 Task: Select RSS feed as the website type.
Action: Mouse moved to (705, 73)
Screenshot: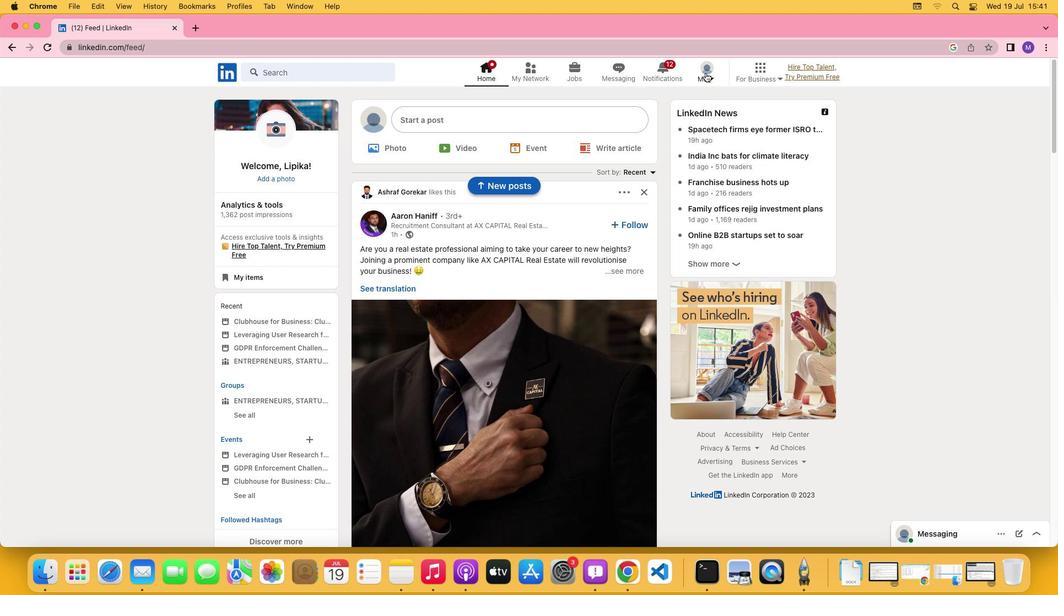 
Action: Mouse pressed left at (705, 73)
Screenshot: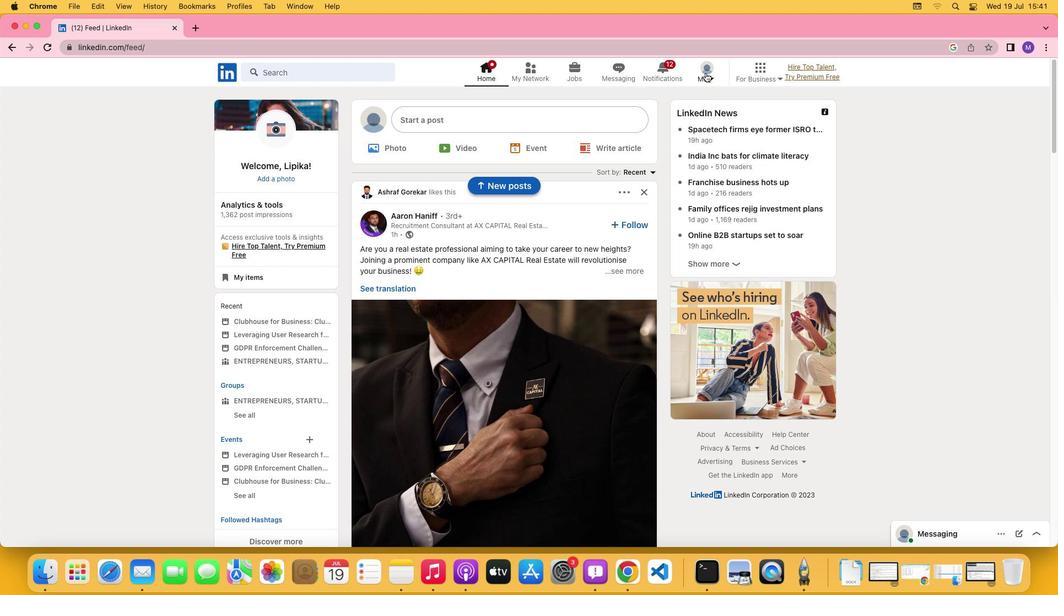 
Action: Mouse moved to (711, 76)
Screenshot: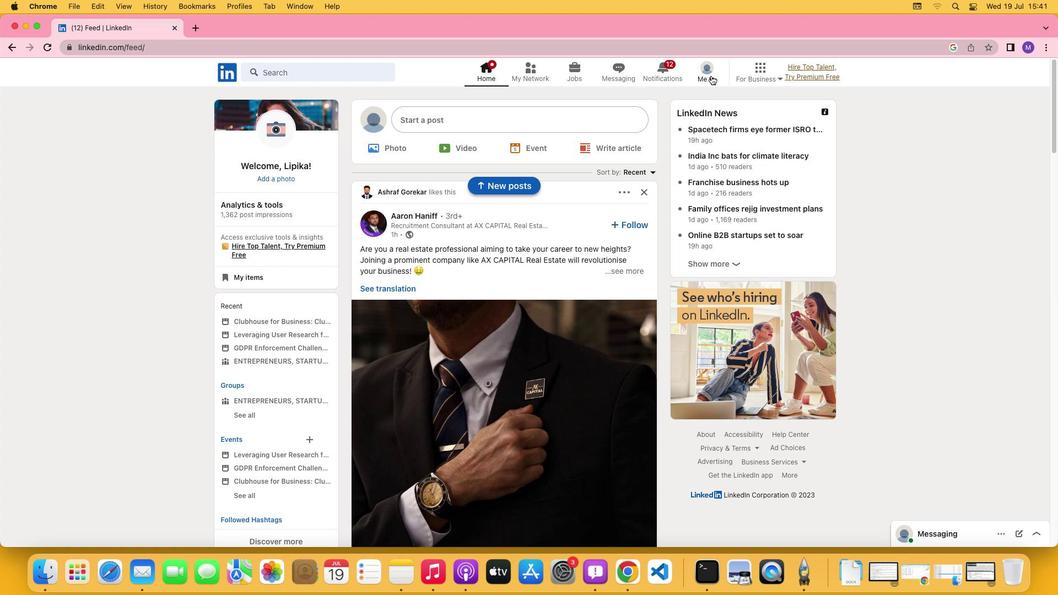 
Action: Mouse pressed left at (711, 76)
Screenshot: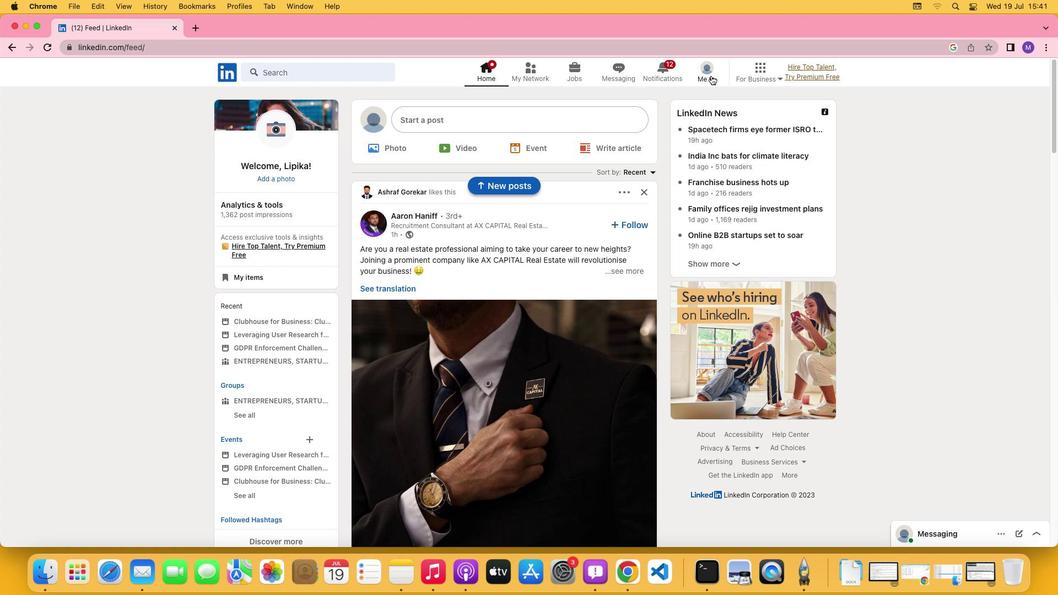 
Action: Mouse moved to (699, 136)
Screenshot: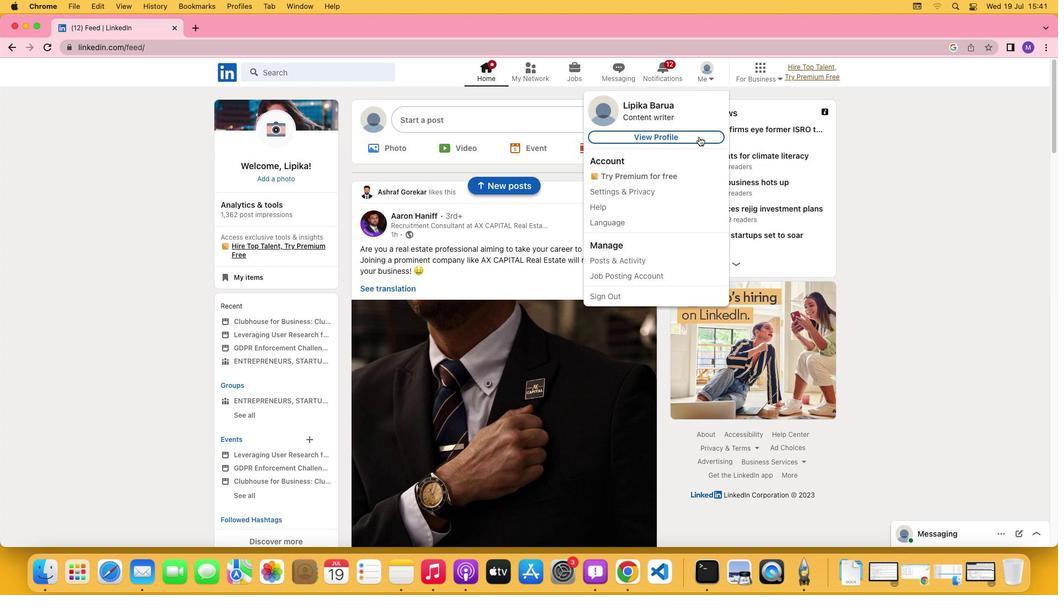 
Action: Mouse pressed left at (699, 136)
Screenshot: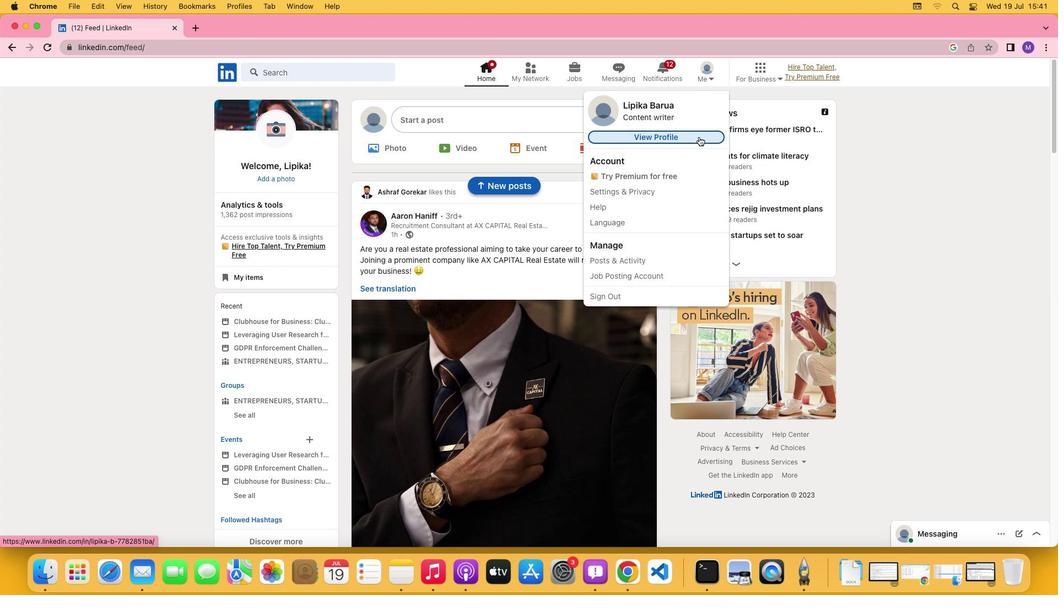
Action: Mouse moved to (352, 358)
Screenshot: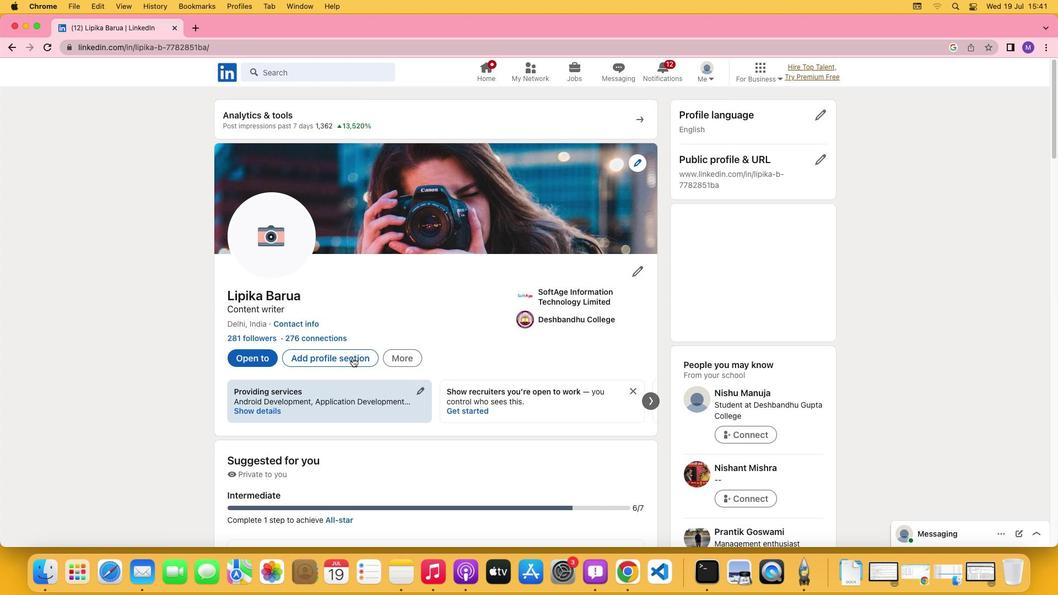 
Action: Mouse pressed left at (352, 358)
Screenshot: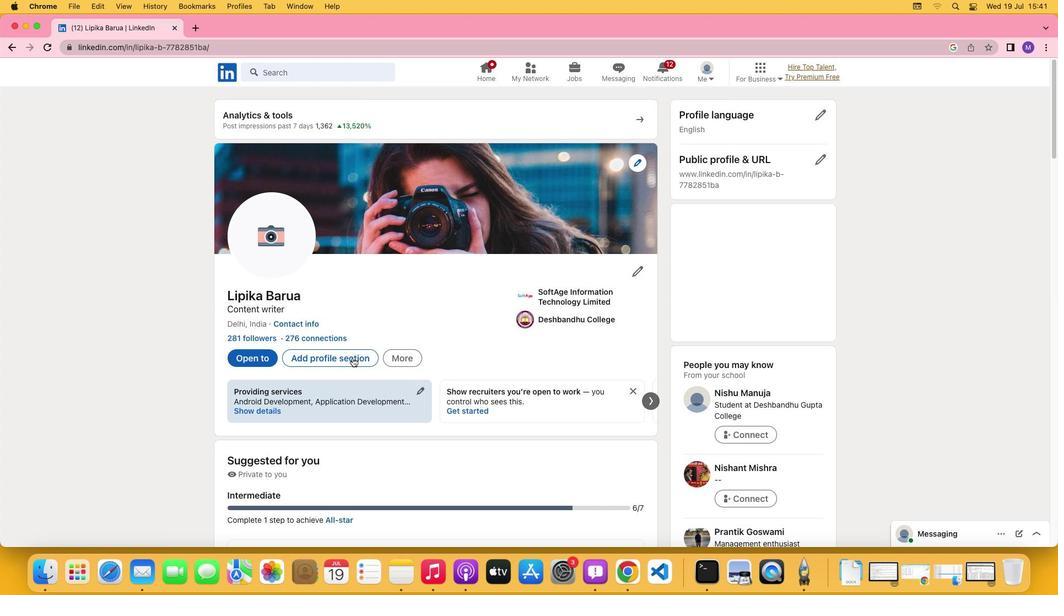 
Action: Mouse moved to (415, 331)
Screenshot: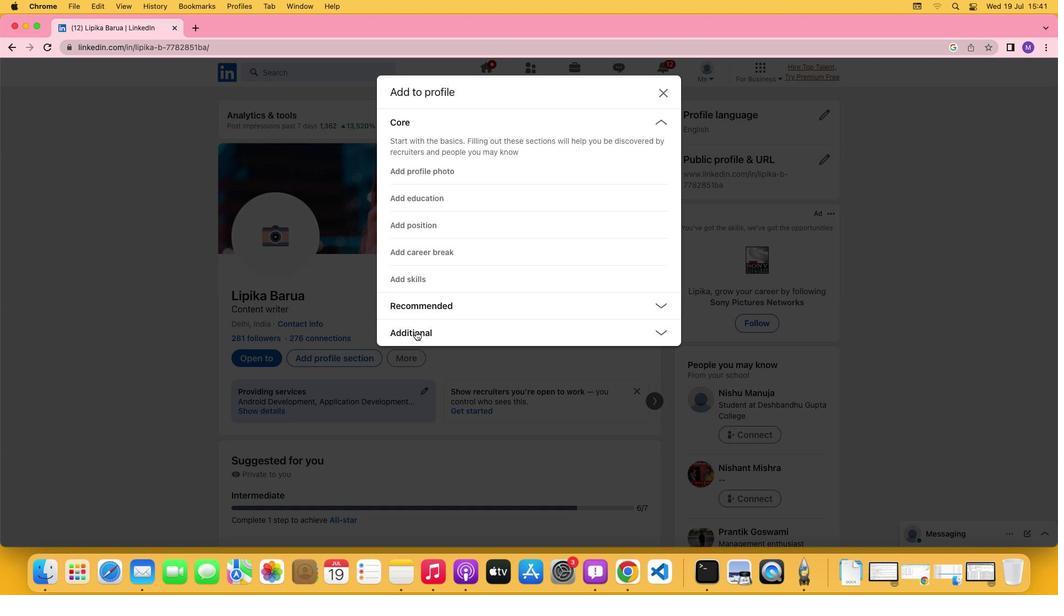 
Action: Mouse pressed left at (415, 331)
Screenshot: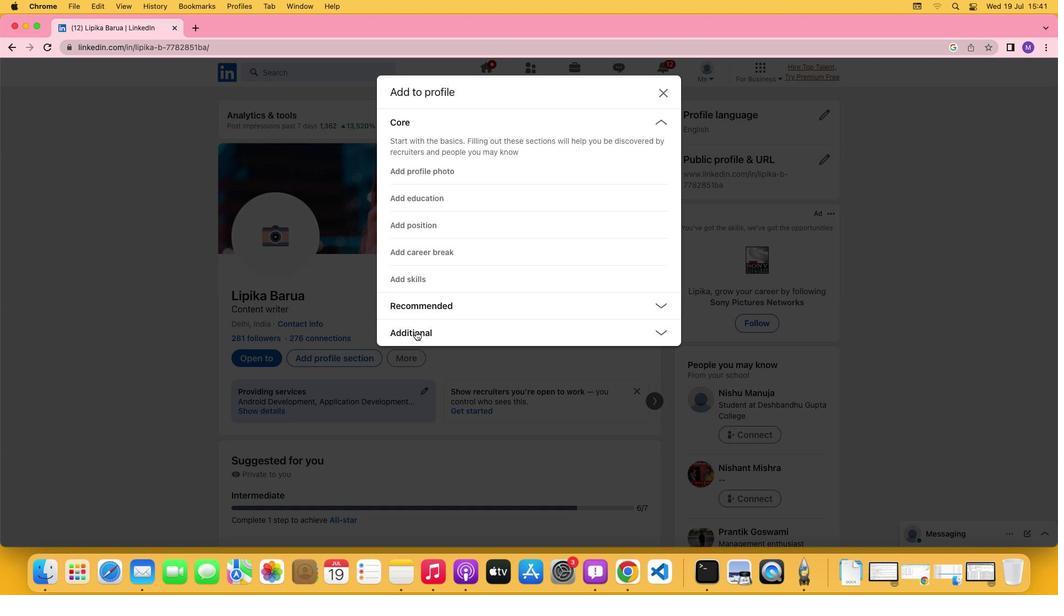 
Action: Mouse moved to (421, 439)
Screenshot: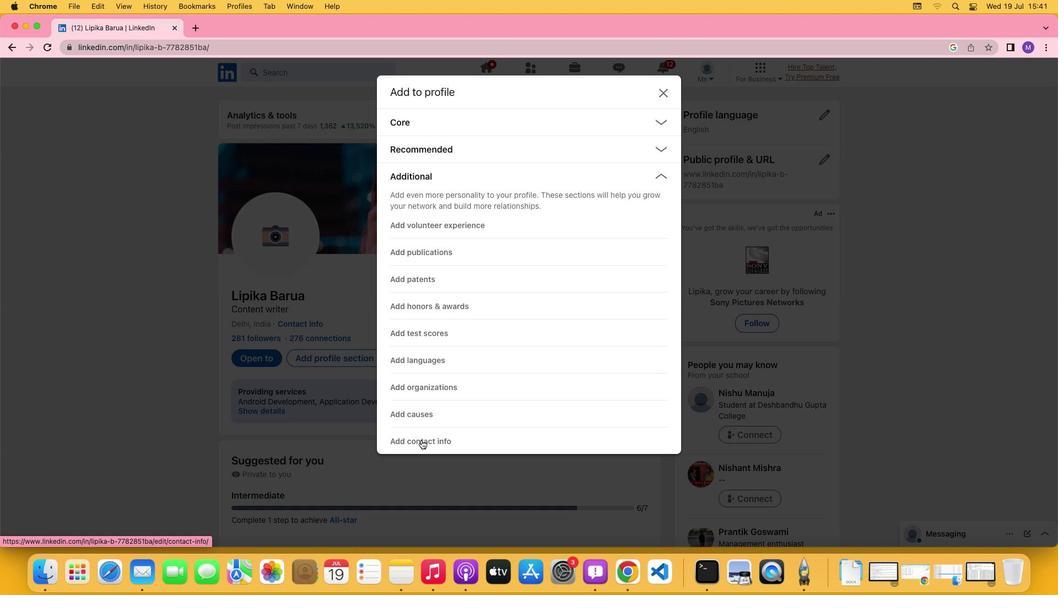 
Action: Mouse pressed left at (421, 439)
Screenshot: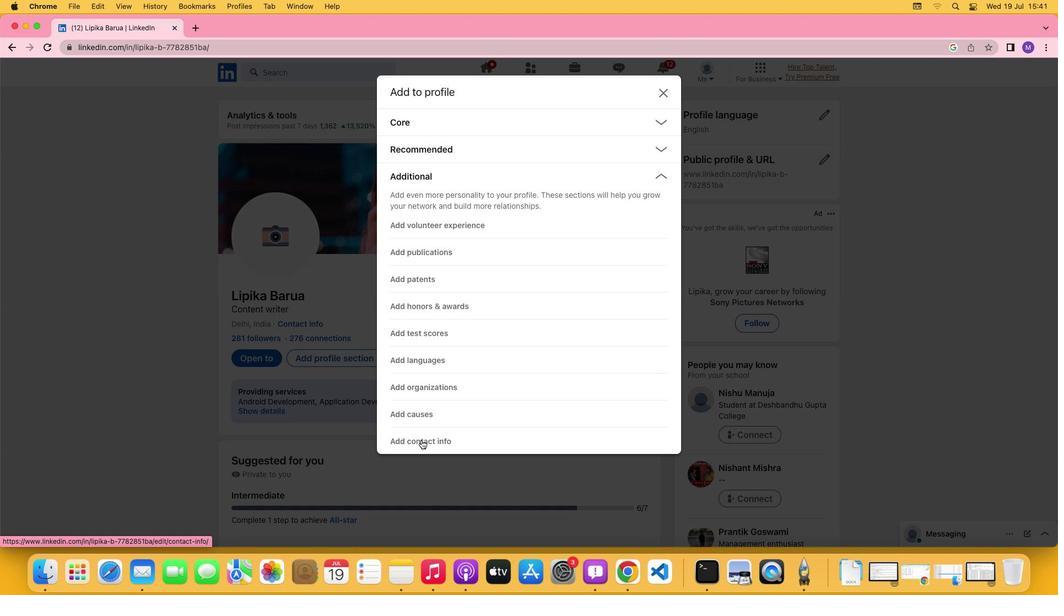 
Action: Mouse moved to (494, 346)
Screenshot: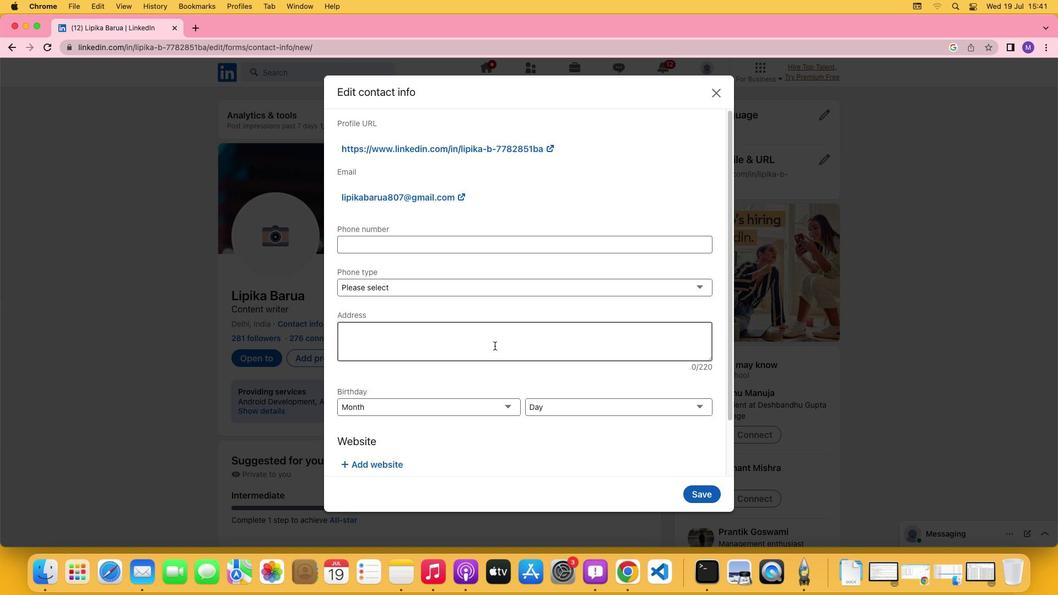 
Action: Mouse scrolled (494, 346) with delta (0, 0)
Screenshot: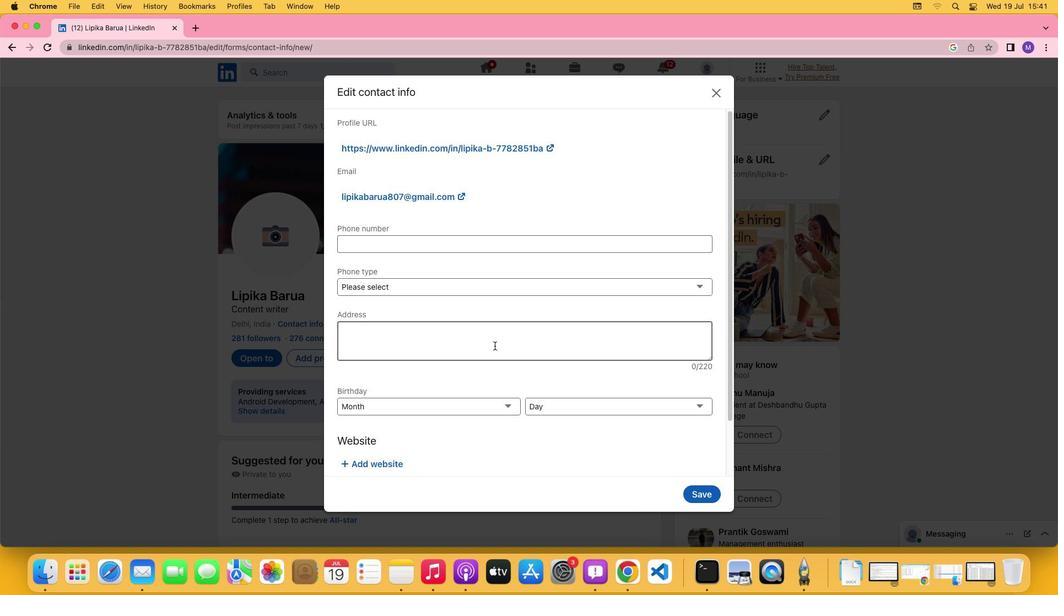 
Action: Mouse moved to (495, 346)
Screenshot: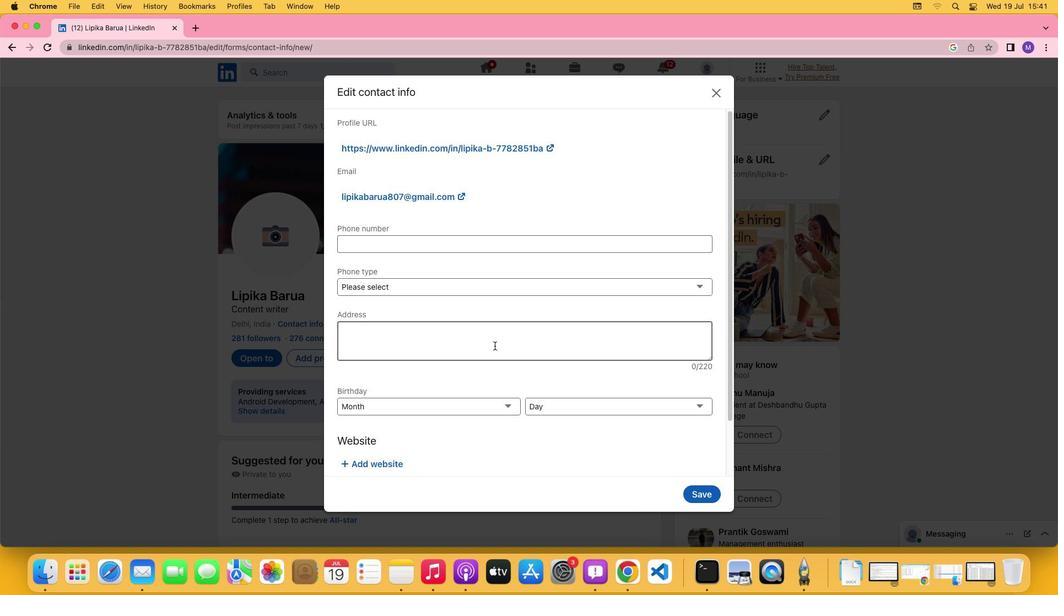 
Action: Mouse scrolled (495, 346) with delta (0, 0)
Screenshot: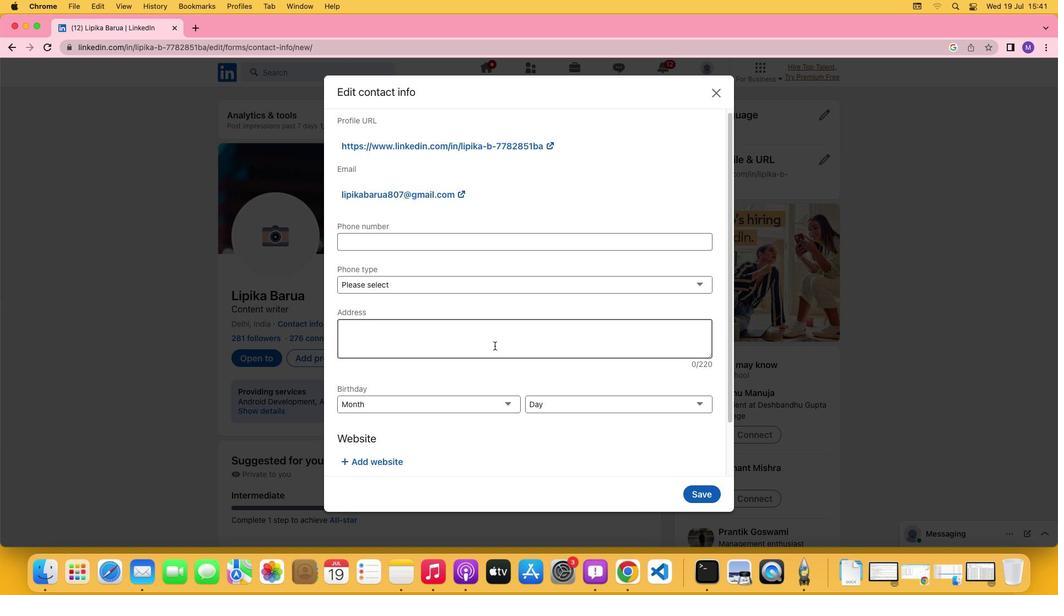 
Action: Mouse scrolled (495, 346) with delta (0, -1)
Screenshot: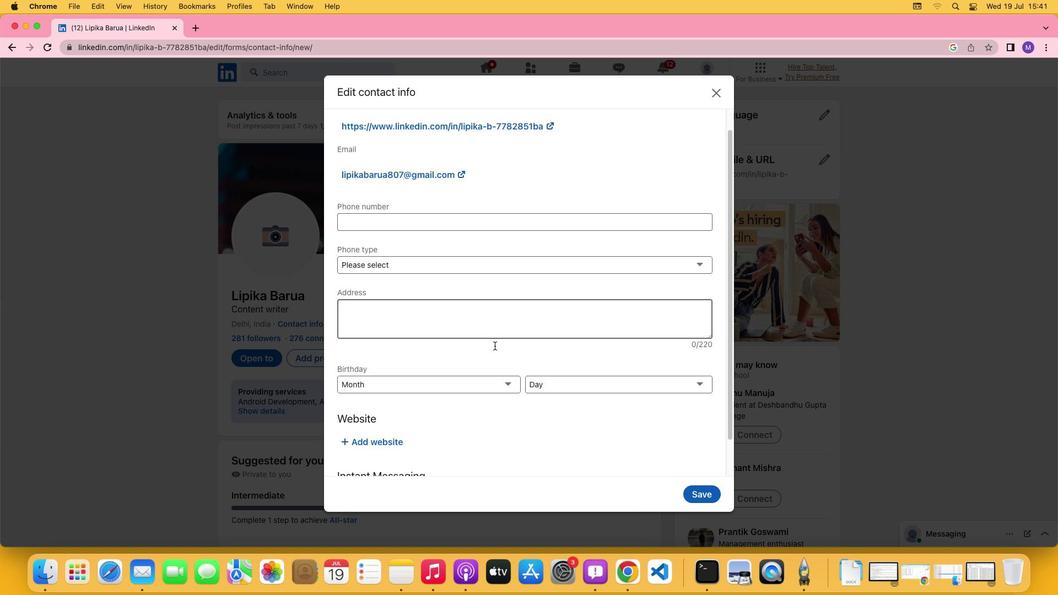 
Action: Mouse scrolled (495, 346) with delta (0, -1)
Screenshot: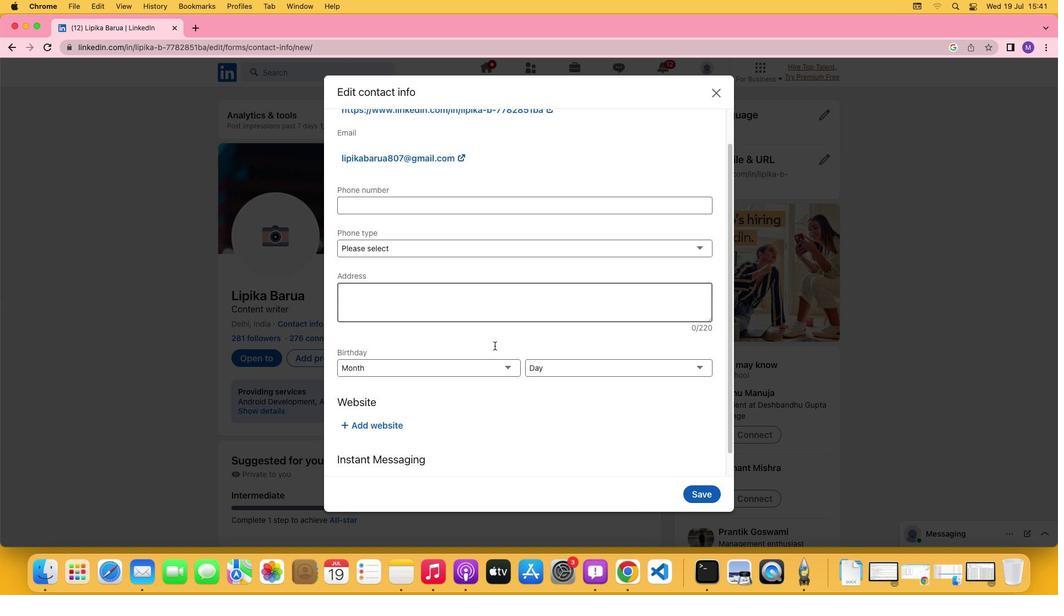
Action: Mouse moved to (393, 401)
Screenshot: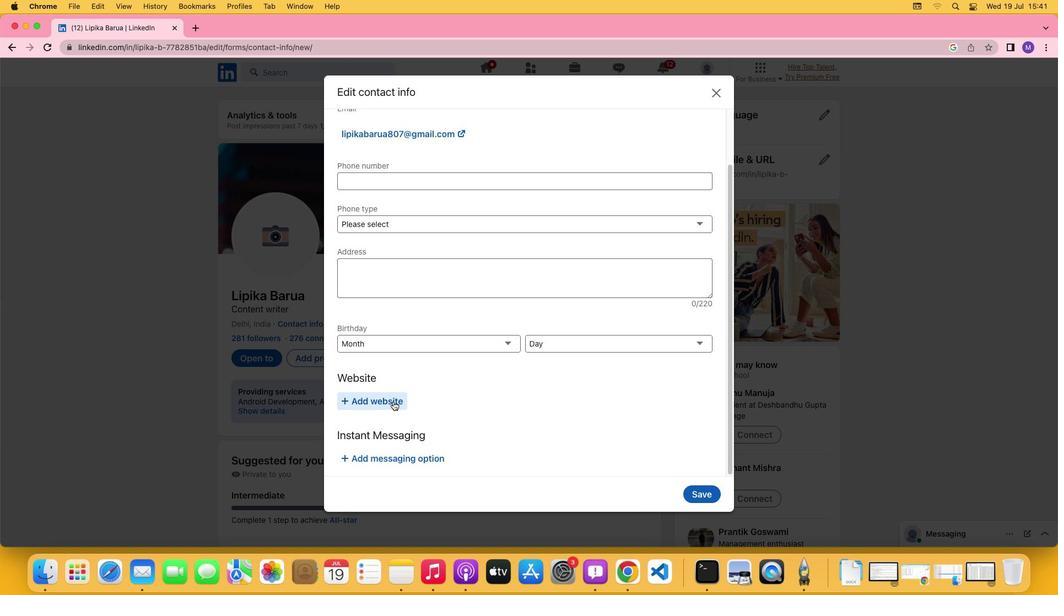 
Action: Mouse pressed left at (393, 401)
Screenshot: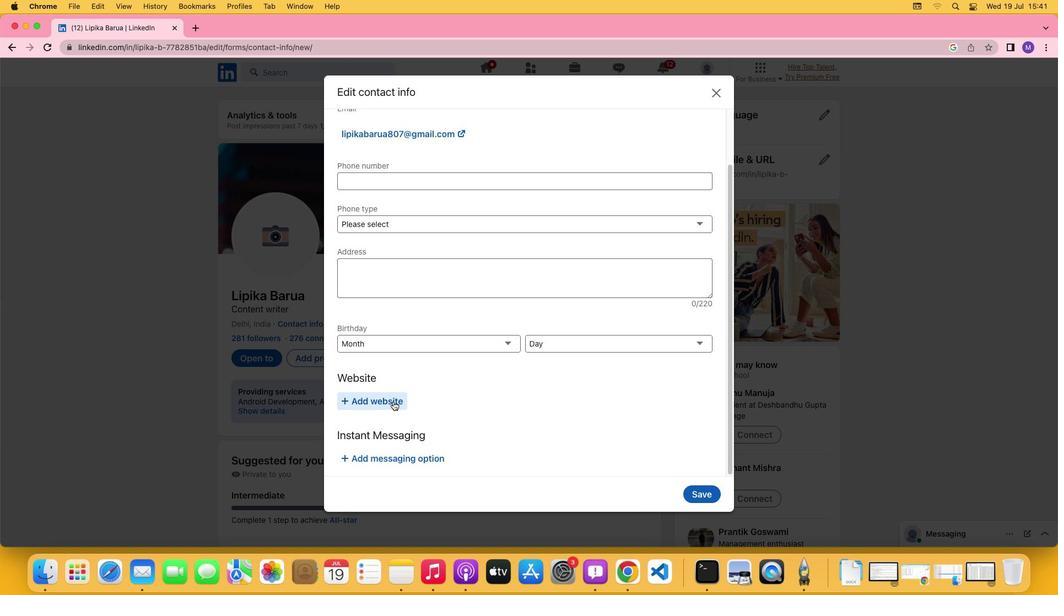 
Action: Mouse moved to (563, 372)
Screenshot: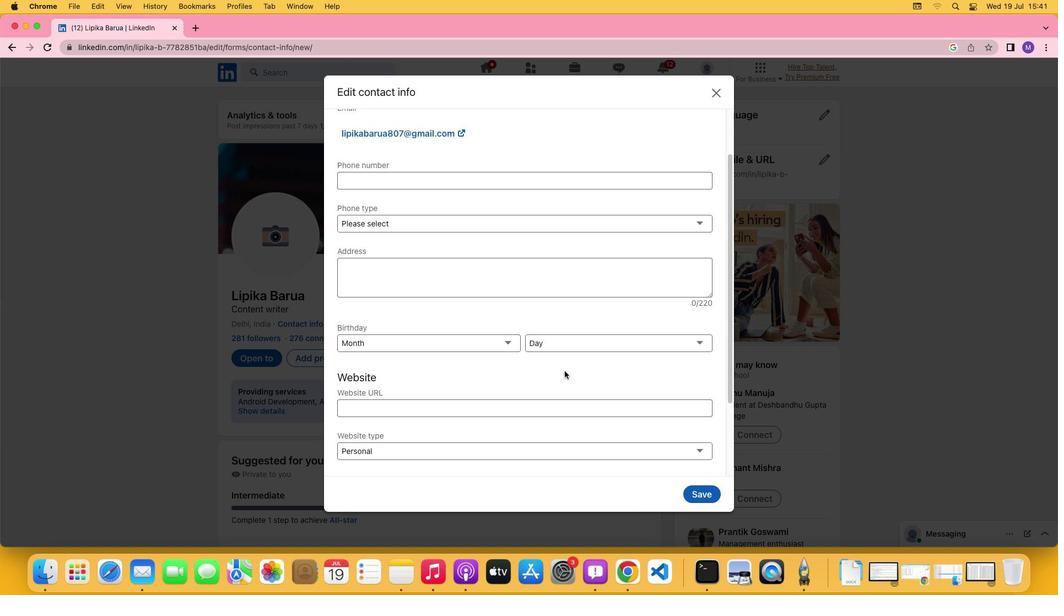 
Action: Mouse scrolled (563, 372) with delta (0, 0)
Screenshot: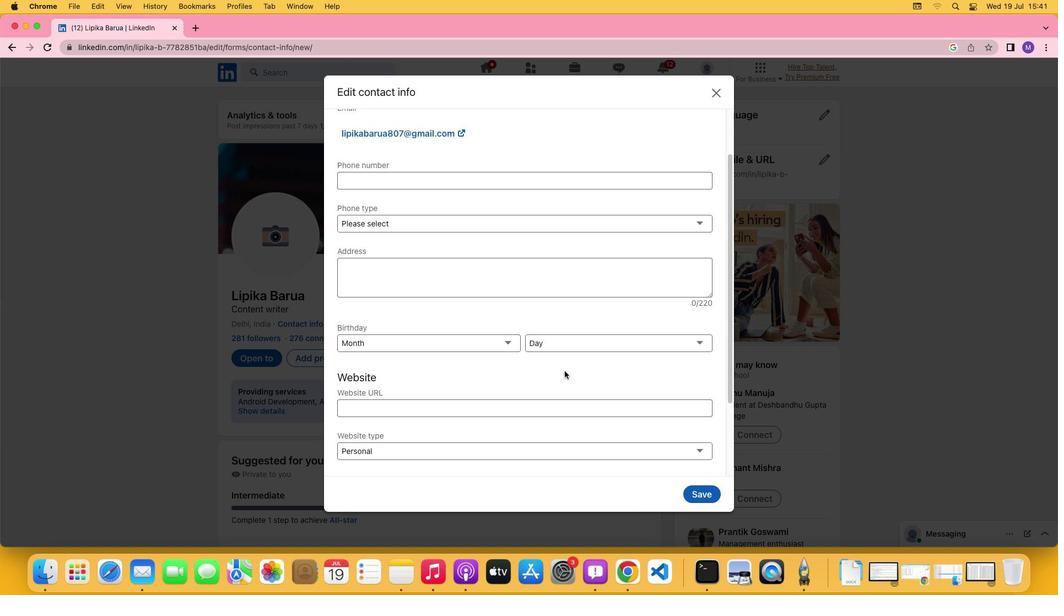 
Action: Mouse moved to (564, 372)
Screenshot: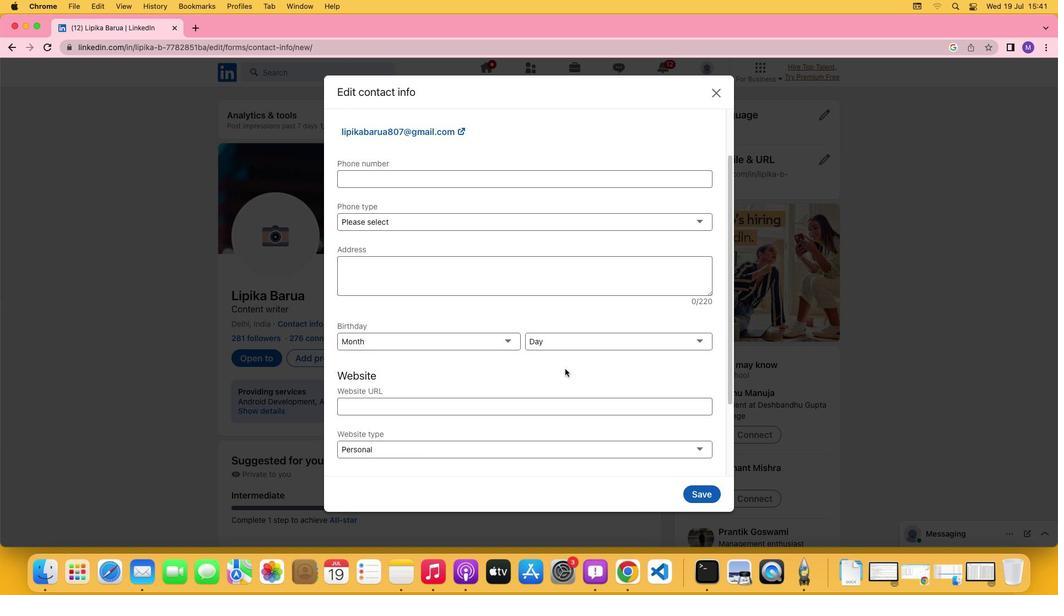 
Action: Mouse scrolled (564, 372) with delta (0, 0)
Screenshot: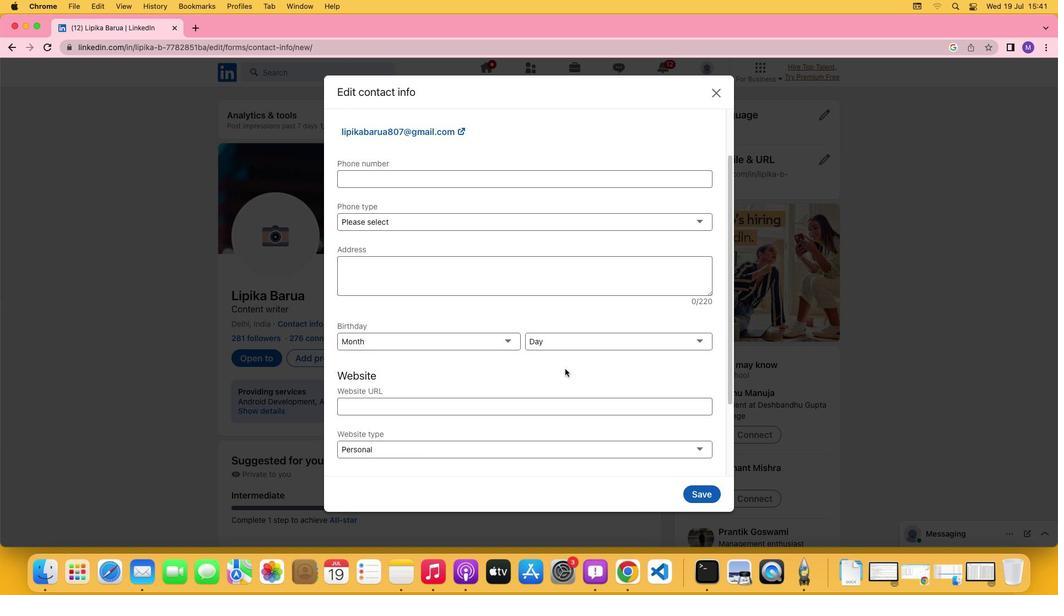 
Action: Mouse moved to (564, 371)
Screenshot: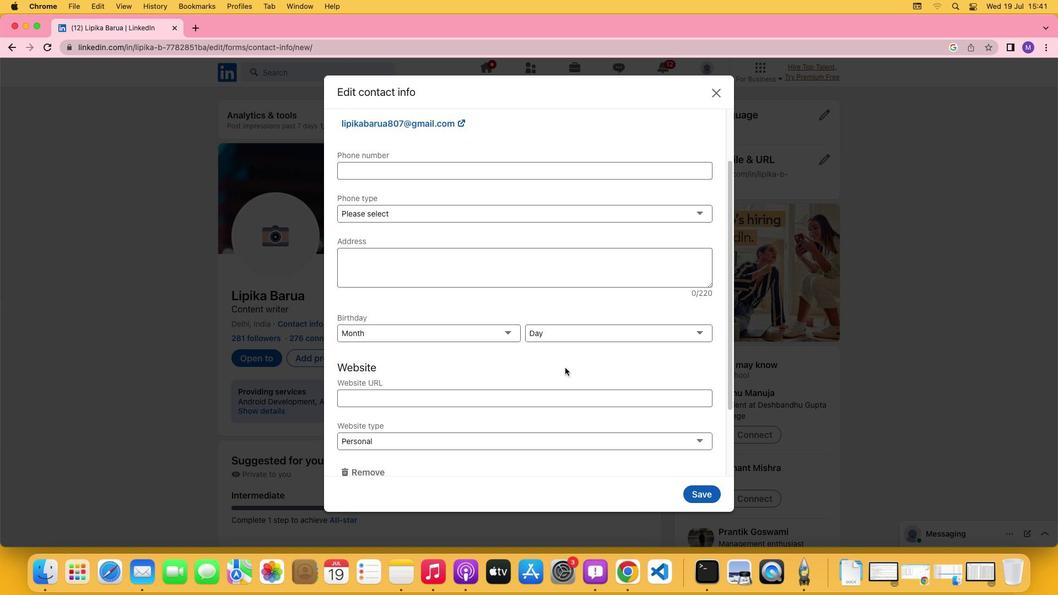 
Action: Mouse scrolled (564, 371) with delta (0, -1)
Screenshot: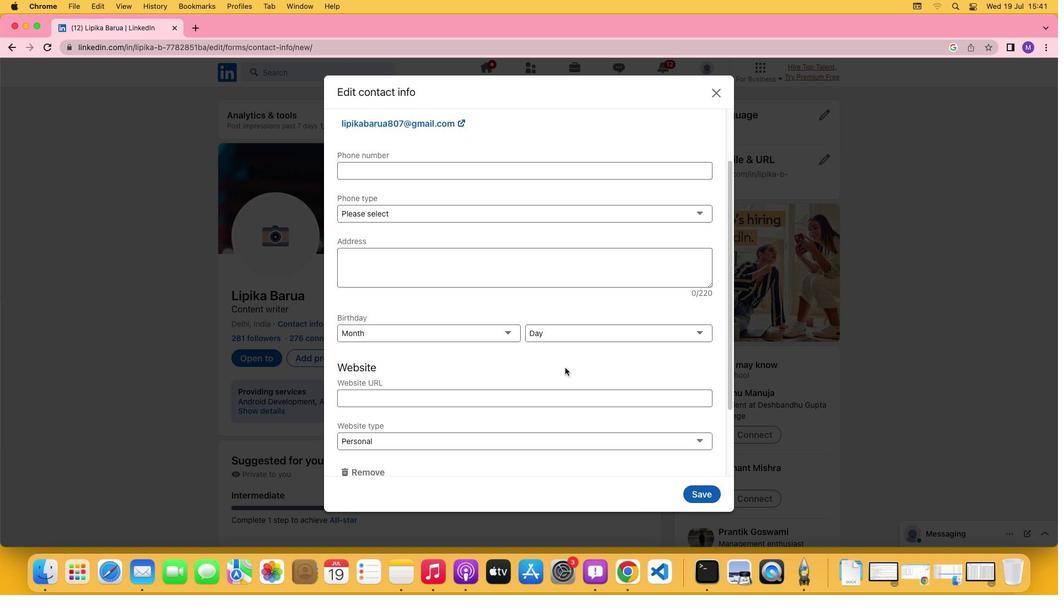 
Action: Mouse moved to (699, 368)
Screenshot: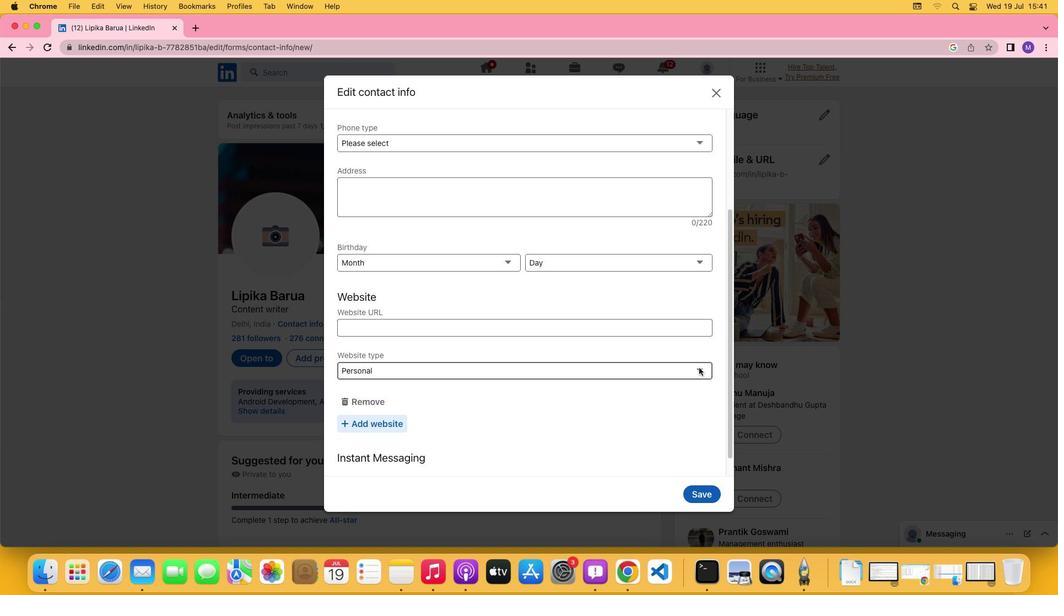 
Action: Mouse pressed left at (699, 368)
Screenshot: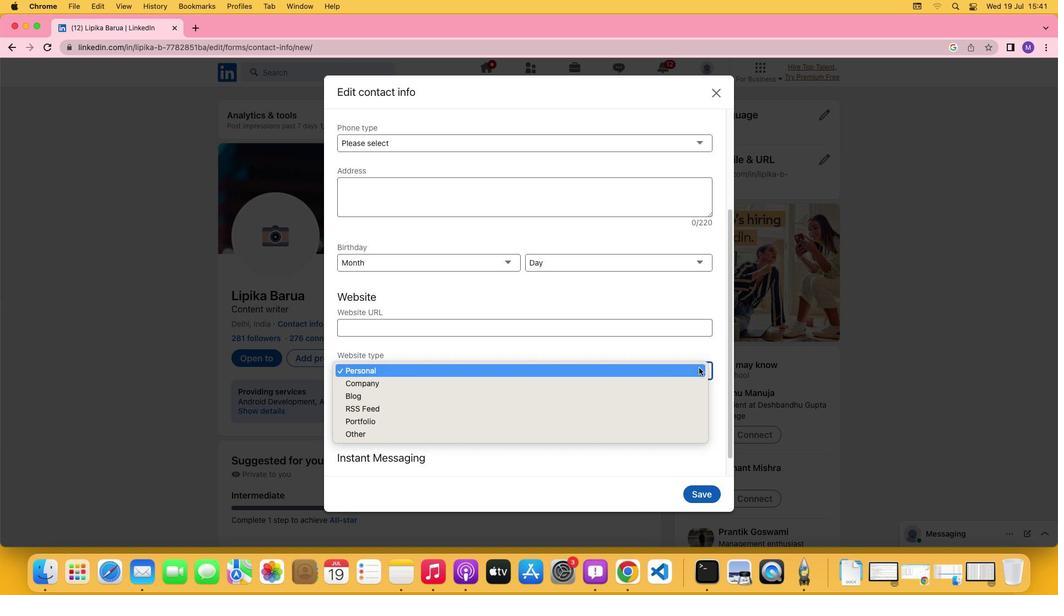 
Action: Mouse moved to (666, 412)
Screenshot: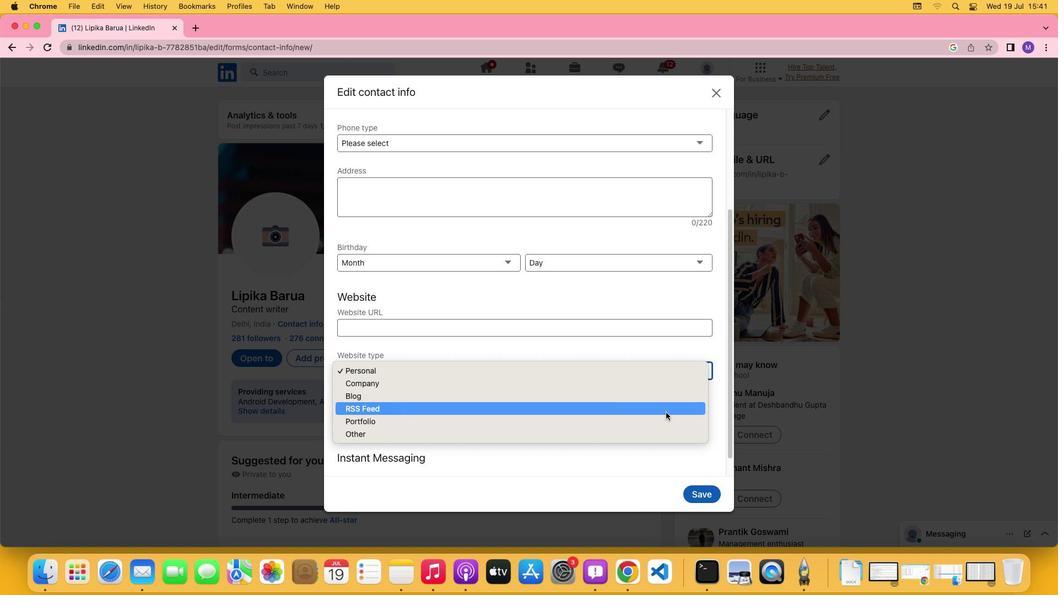 
Action: Mouse pressed left at (666, 412)
Screenshot: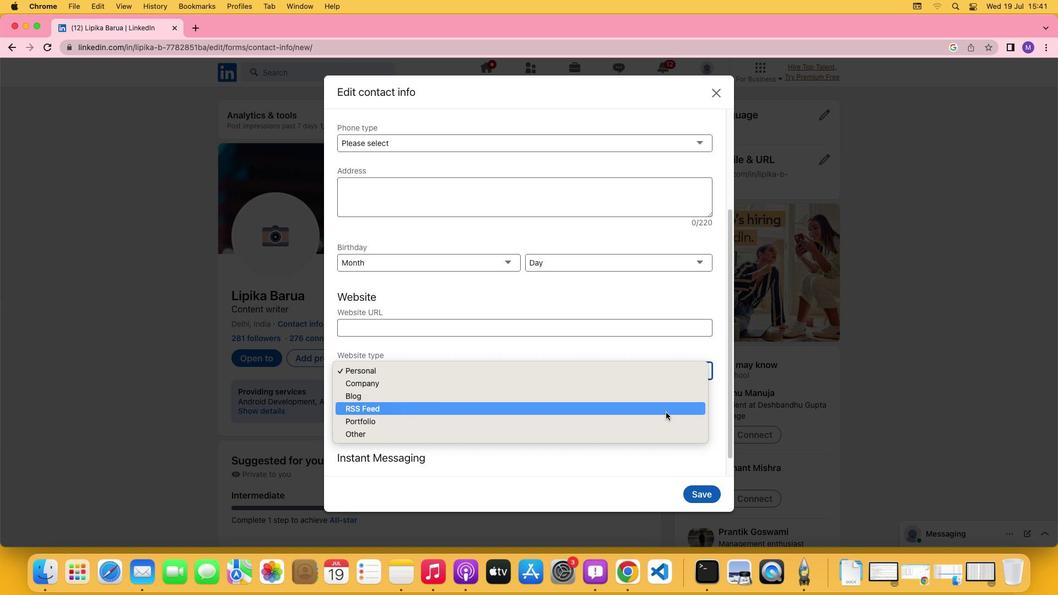 
Action: Mouse moved to (667, 422)
Screenshot: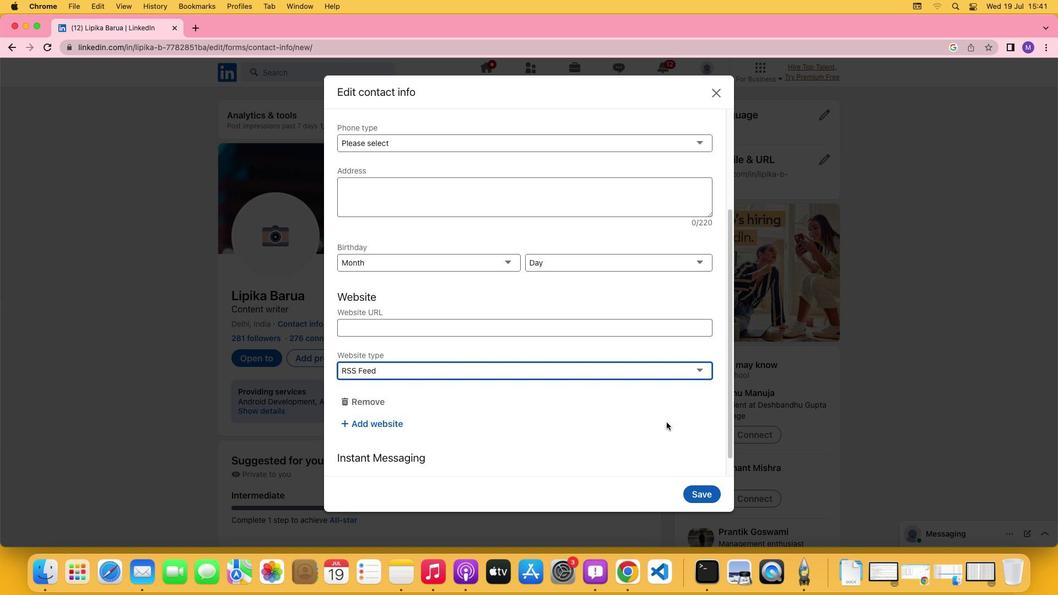 
